 Task: Set the Is Paid? and click the "active" while find invoice.
Action: Mouse moved to (128, 17)
Screenshot: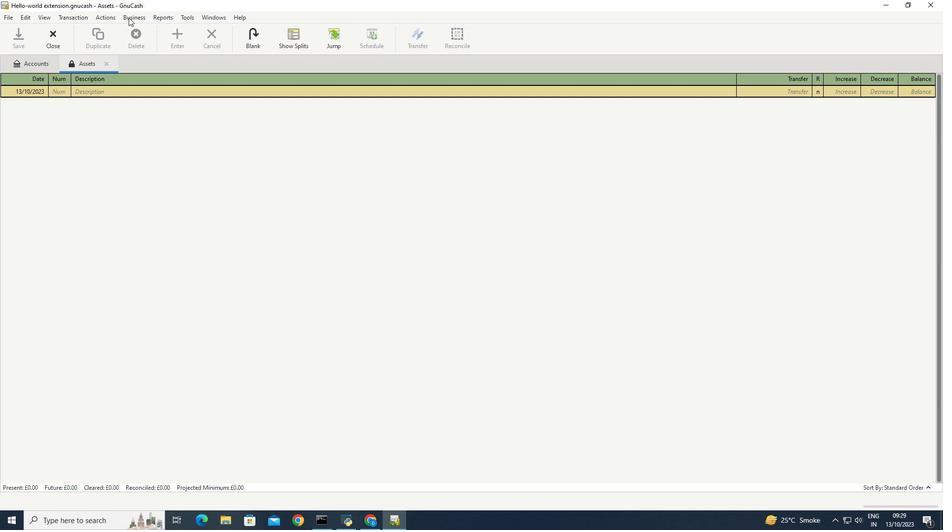 
Action: Mouse pressed left at (128, 17)
Screenshot: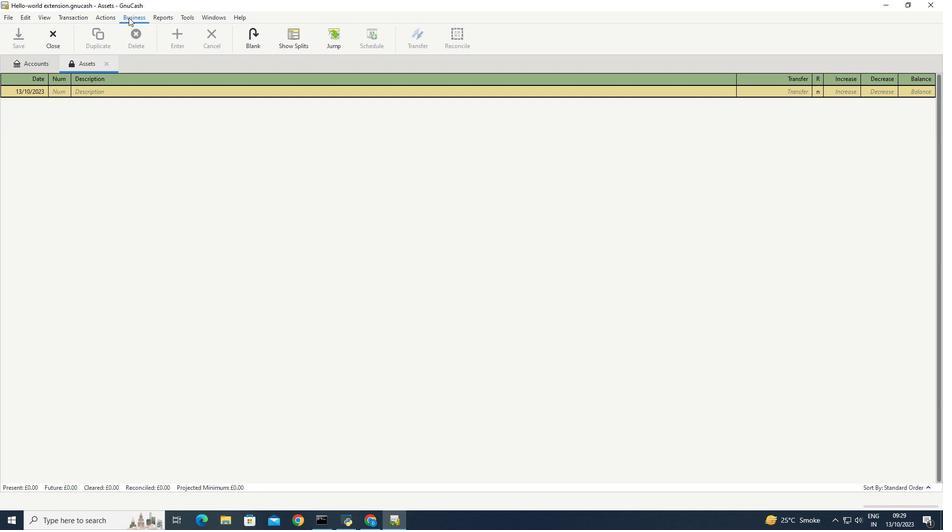 
Action: Mouse moved to (249, 80)
Screenshot: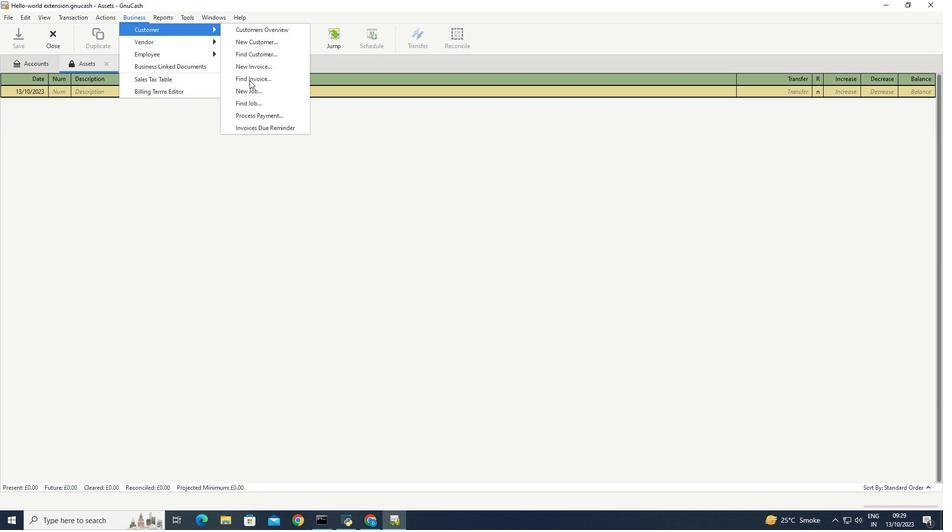 
Action: Mouse pressed left at (249, 80)
Screenshot: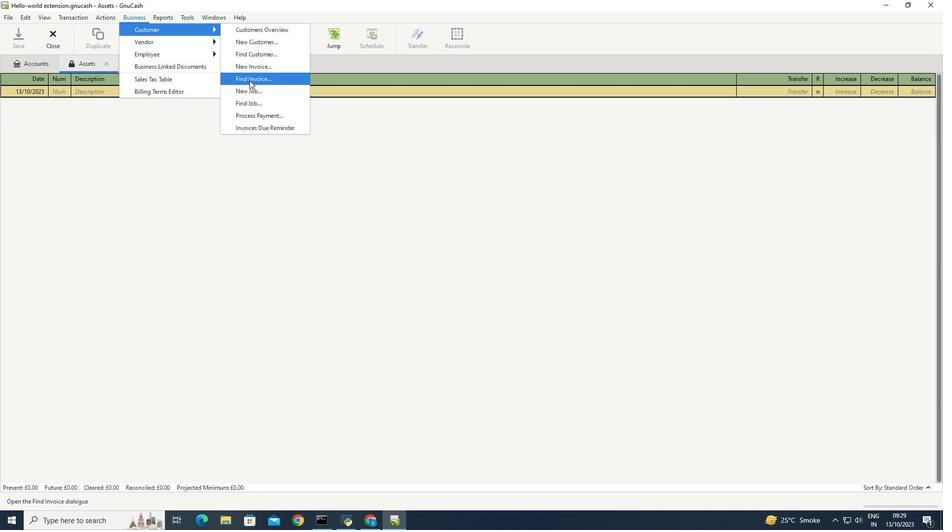 
Action: Mouse moved to (366, 229)
Screenshot: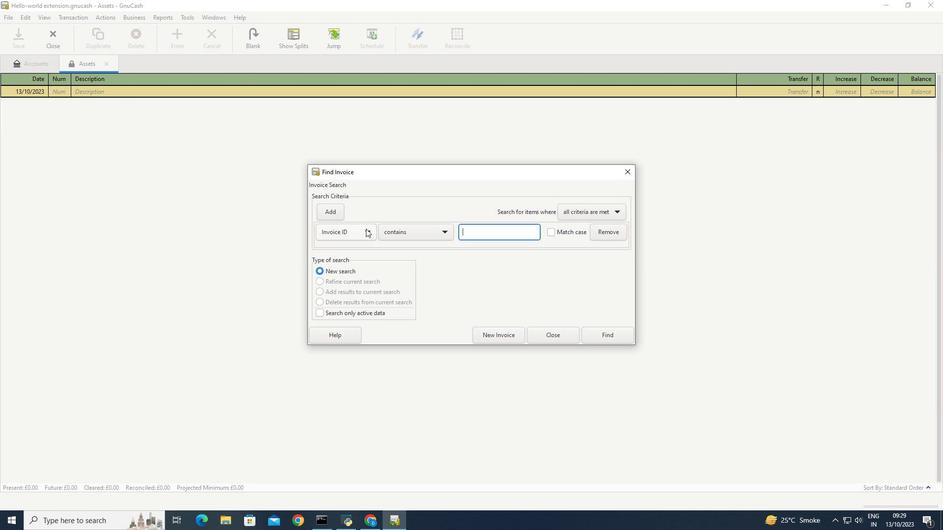 
Action: Mouse pressed left at (366, 229)
Screenshot: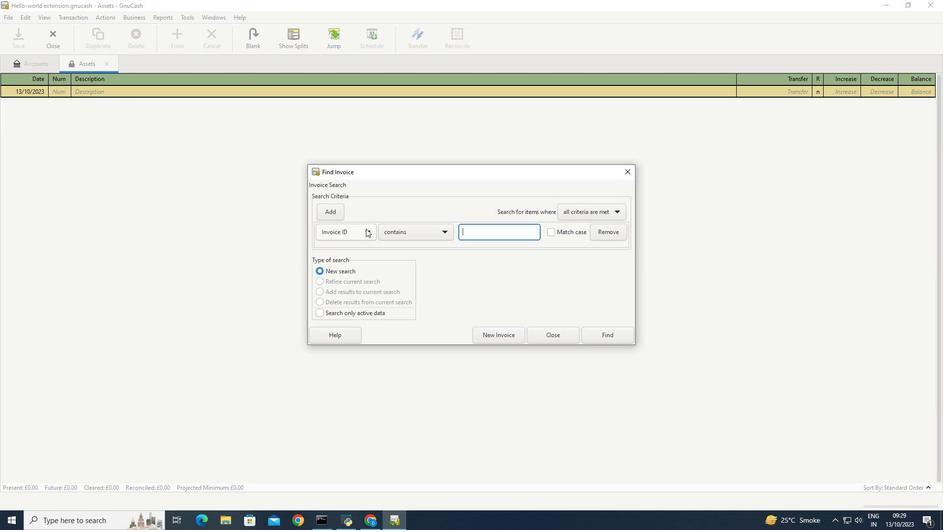 
Action: Mouse moved to (331, 319)
Screenshot: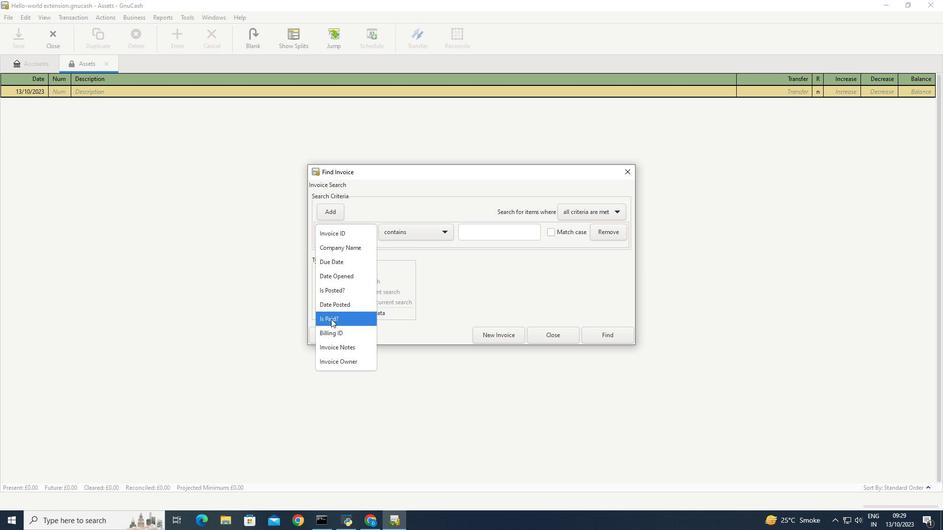 
Action: Mouse pressed left at (331, 319)
Screenshot: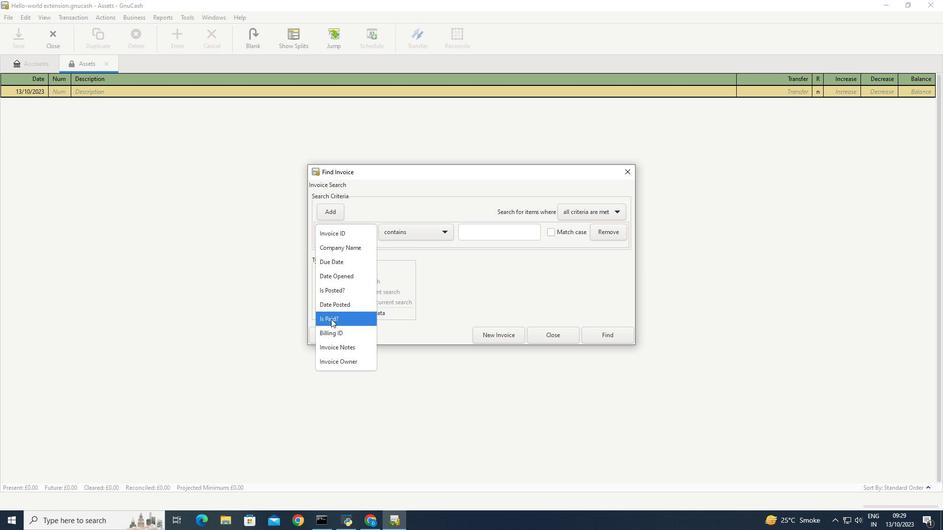 
Action: Mouse moved to (381, 231)
Screenshot: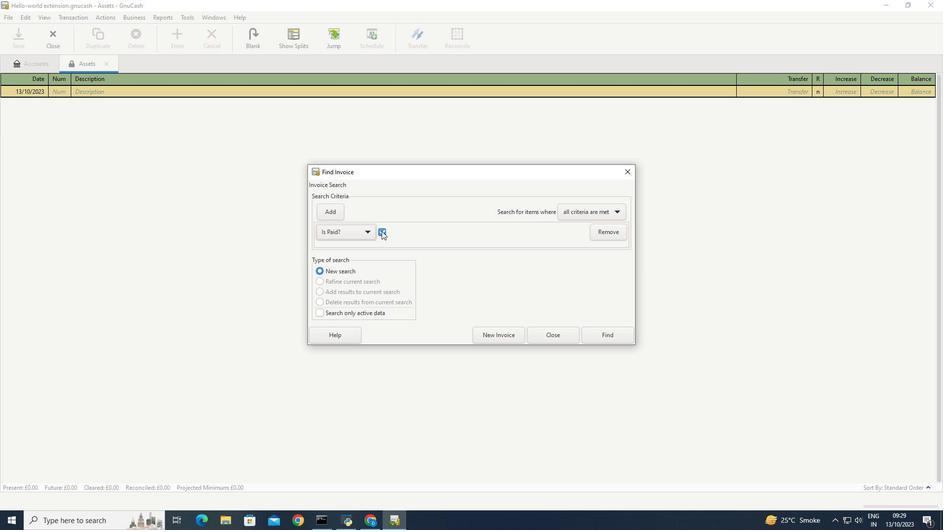 
Action: Mouse pressed left at (381, 231)
Screenshot: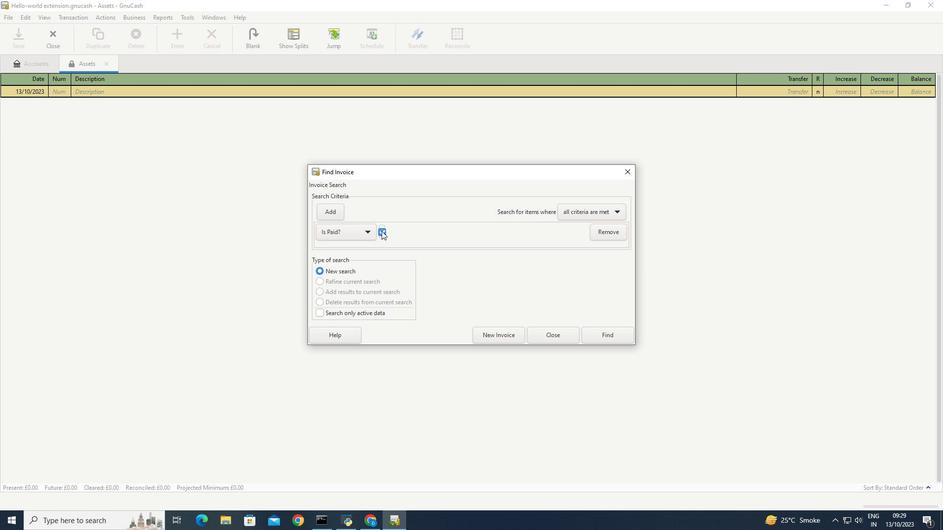 
Action: Mouse moved to (380, 233)
Screenshot: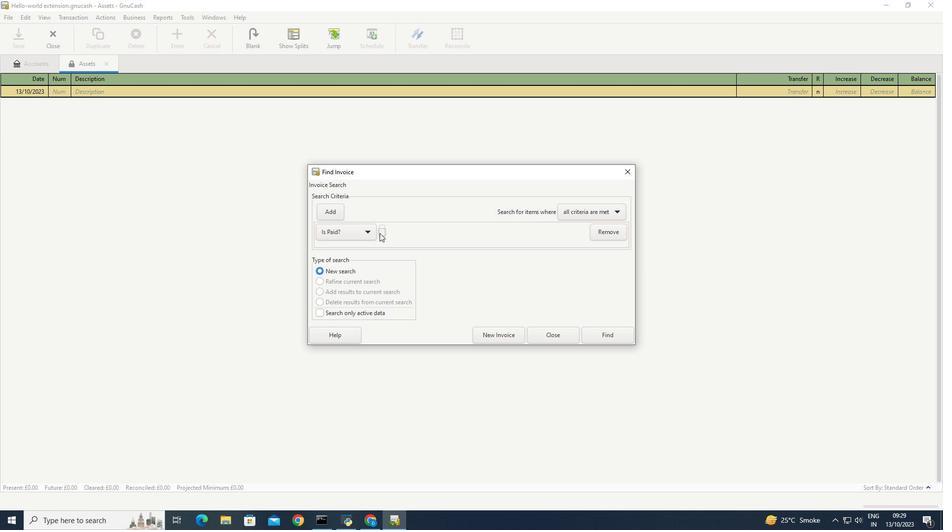 
Action: Mouse pressed left at (380, 233)
Screenshot: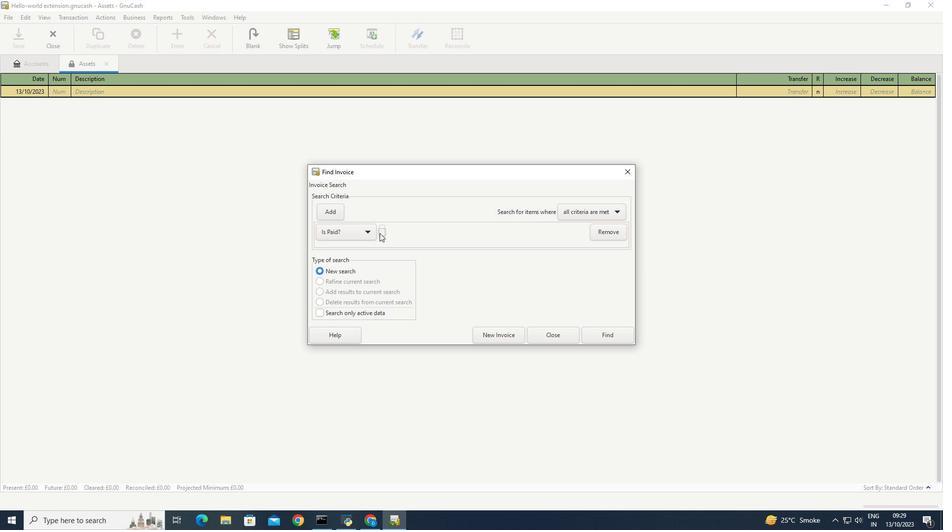 
Action: Mouse moved to (380, 233)
Screenshot: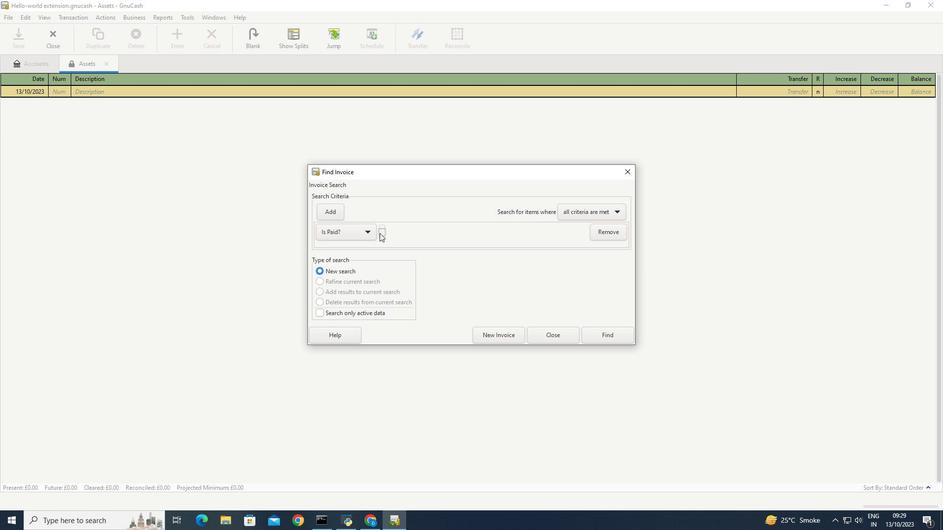 
